 Task: Explore satellite view of the Hollywood Walk of Fame in Los Angeles.
Action: Mouse moved to (79, 27)
Screenshot: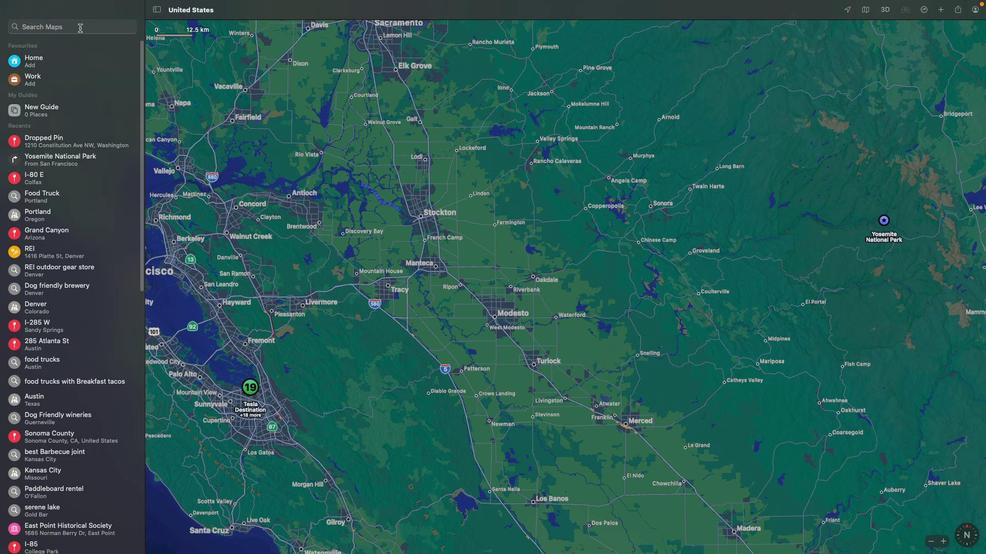 
Action: Mouse pressed left at (79, 27)
Screenshot: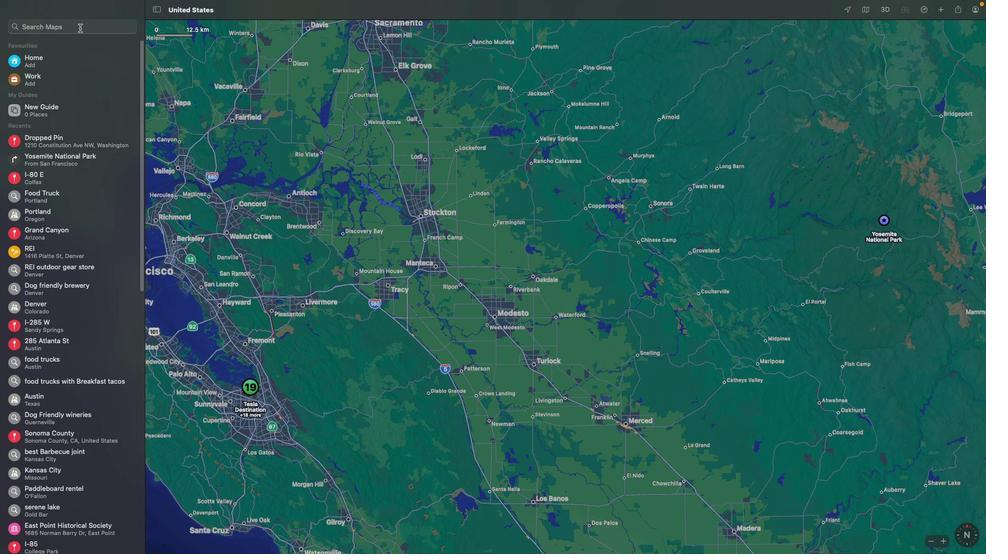 
Action: Key pressed Key.shift'H''o''l''l''y''w''o''o''d'Key.spaceKey.shift'W''a''l''k'Key.space'o''f'Key.spaceKey.shift'F''a''m''e'Key.space','Key.spaceKey.shift'L''o''s'Key.spaceKey.shift'A''n''g''e''l''e''s'Key.enter
Screenshot: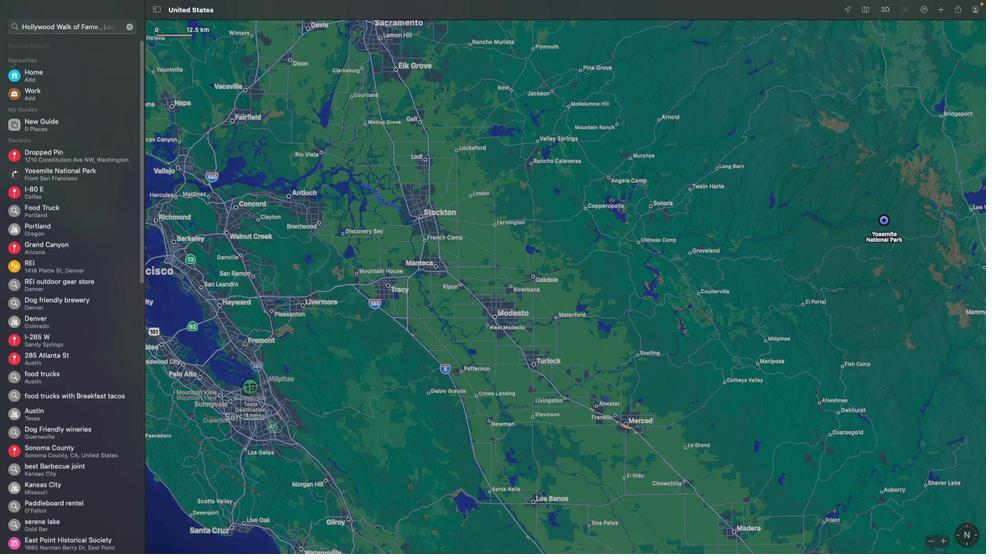 
Action: Mouse moved to (864, 26)
Screenshot: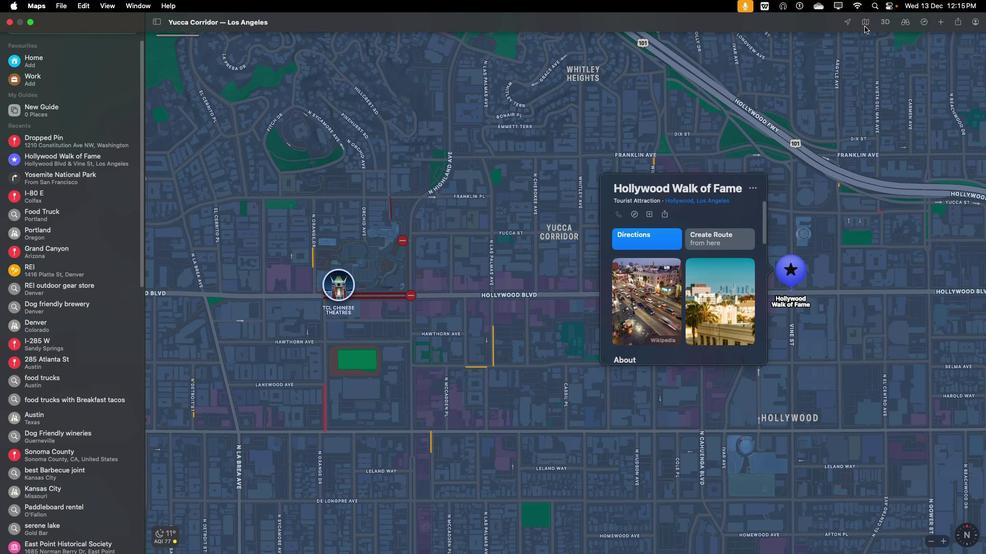 
Action: Mouse pressed left at (864, 26)
Screenshot: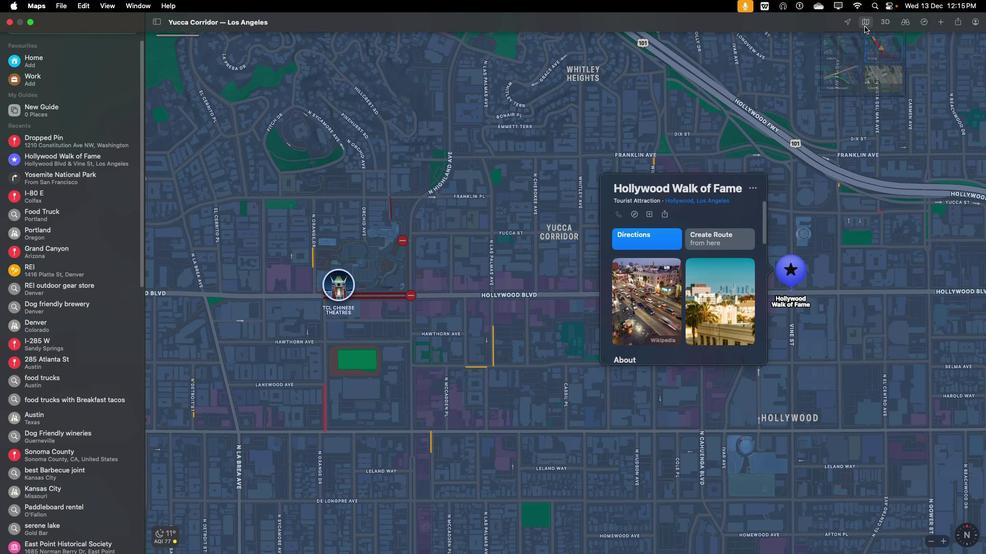
Action: Mouse moved to (897, 118)
Screenshot: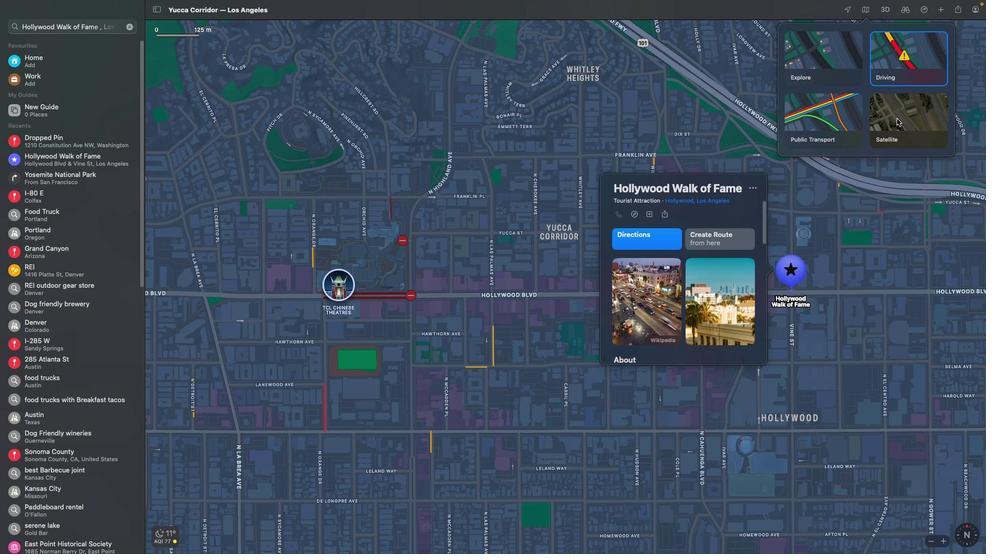 
Action: Mouse pressed left at (897, 118)
Screenshot: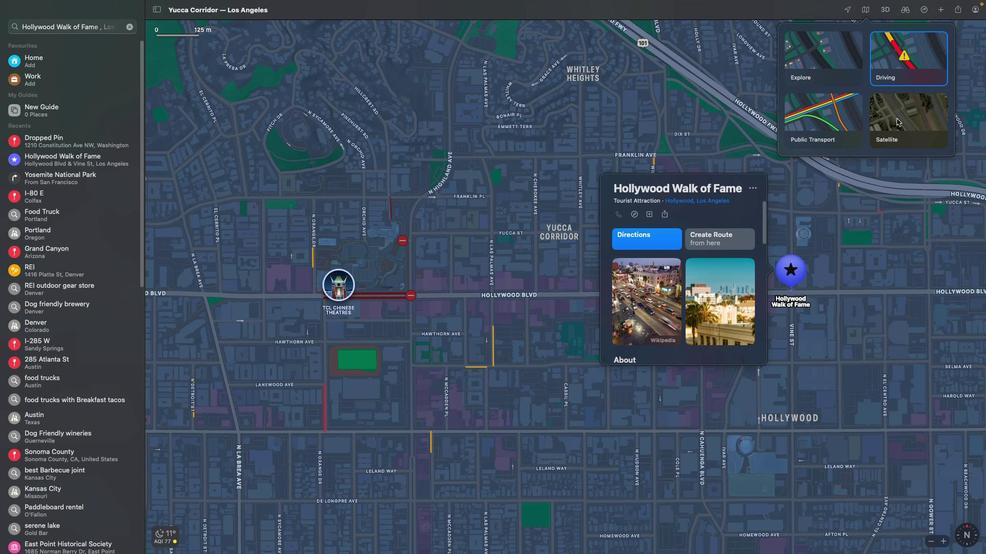 
Action: Mouse moved to (810, 304)
Screenshot: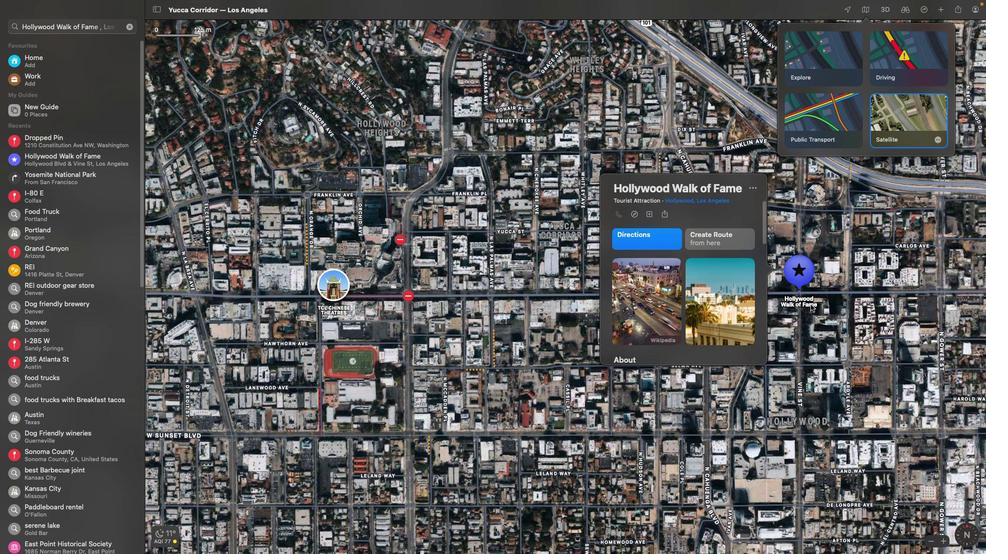 
